 Task: Filter people by current company Google.
Action: Mouse moved to (379, 149)
Screenshot: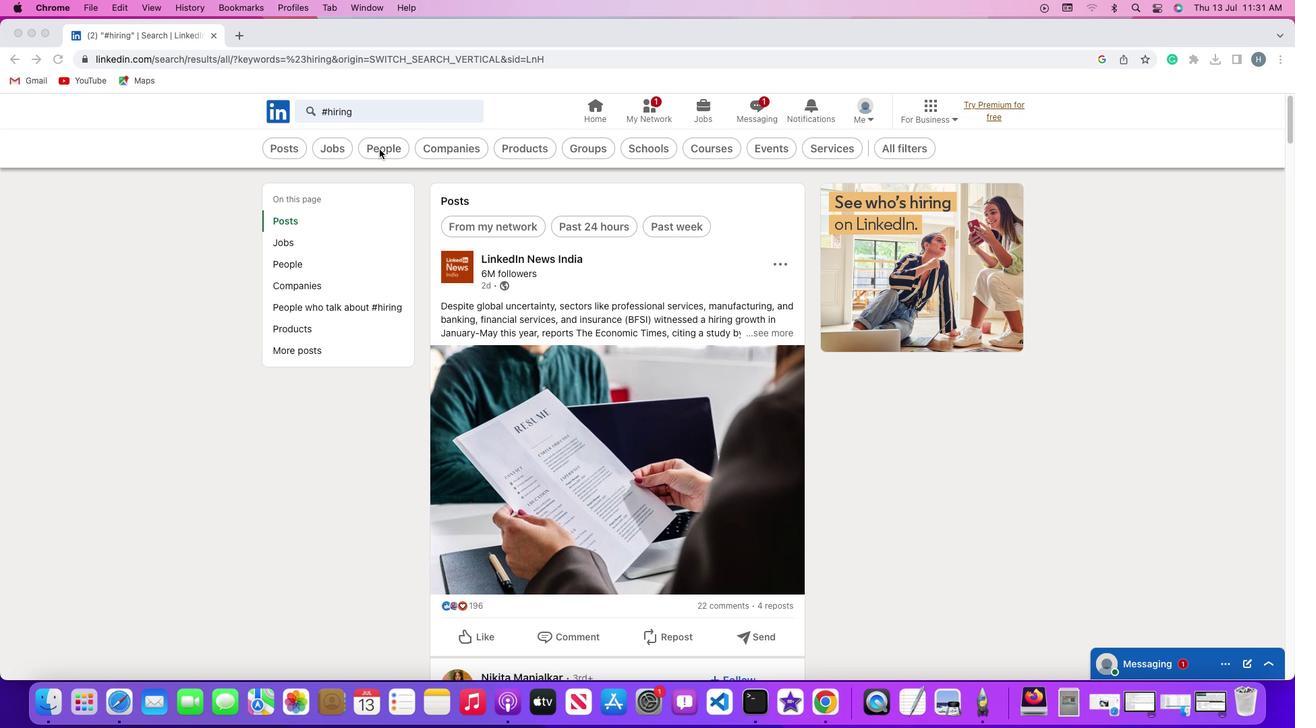 
Action: Mouse pressed left at (379, 149)
Screenshot: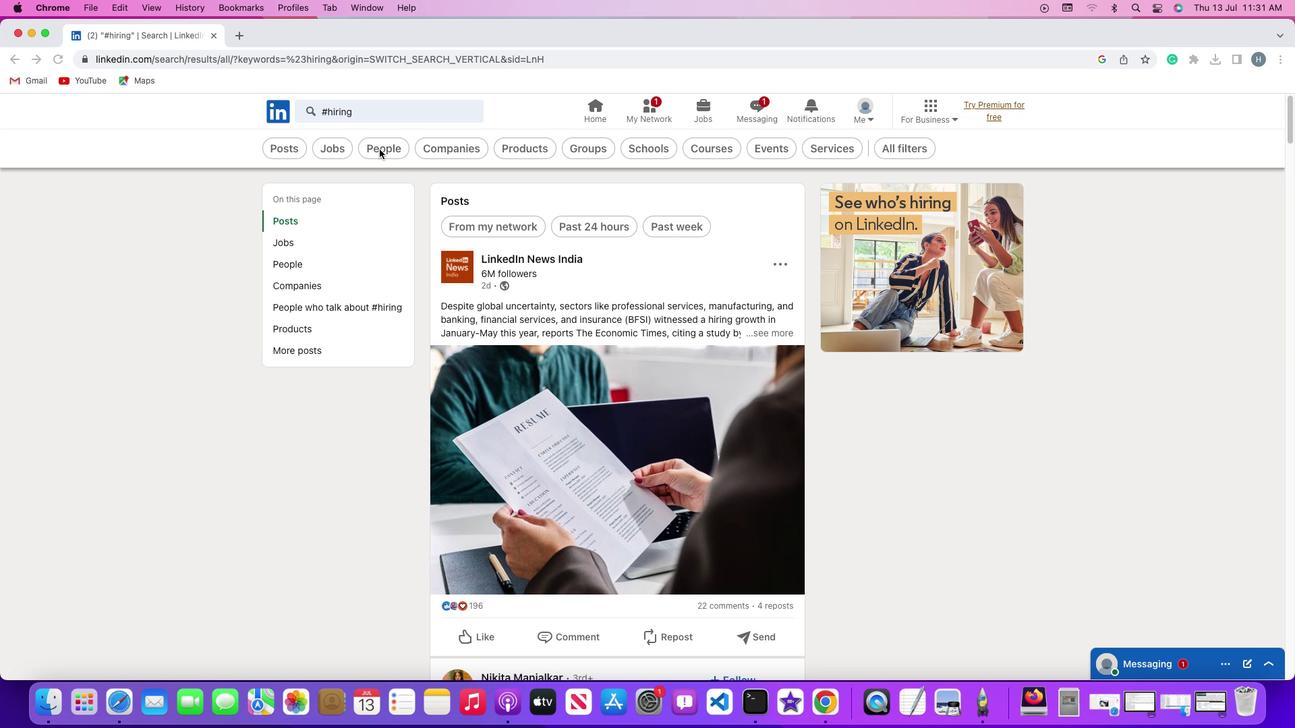 
Action: Mouse moved to (379, 149)
Screenshot: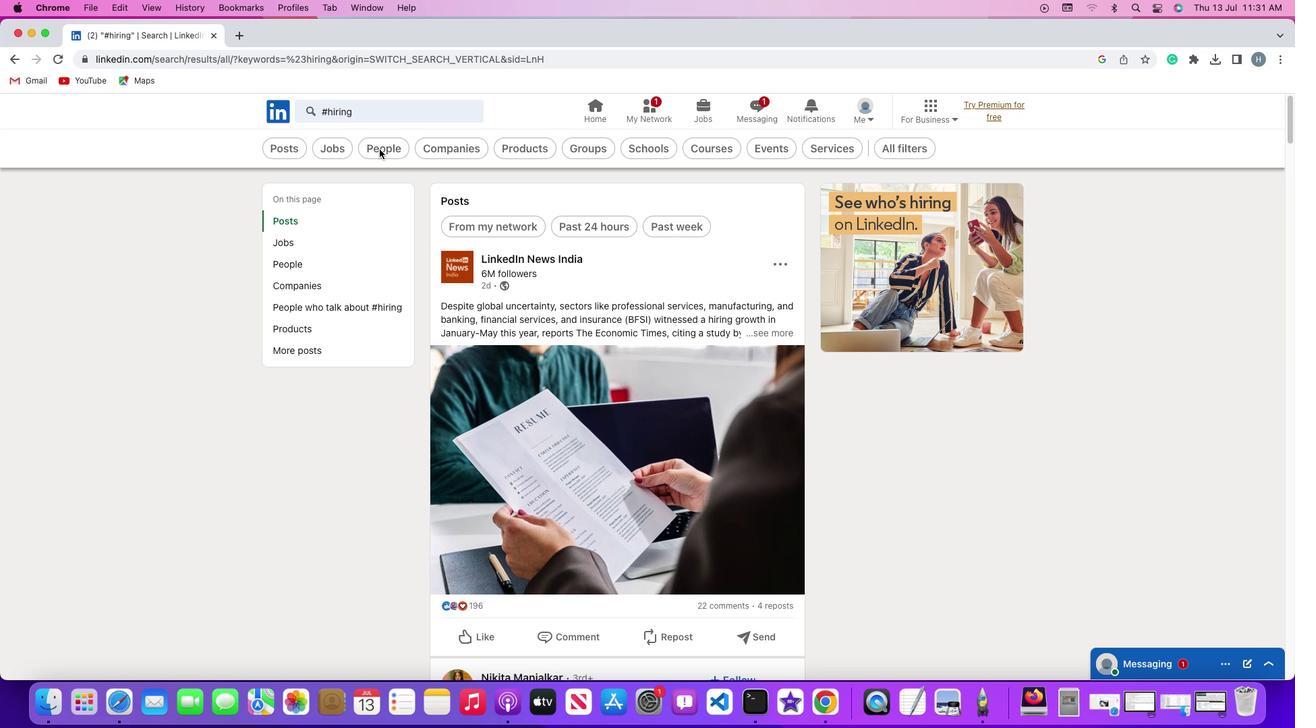 
Action: Mouse pressed left at (379, 149)
Screenshot: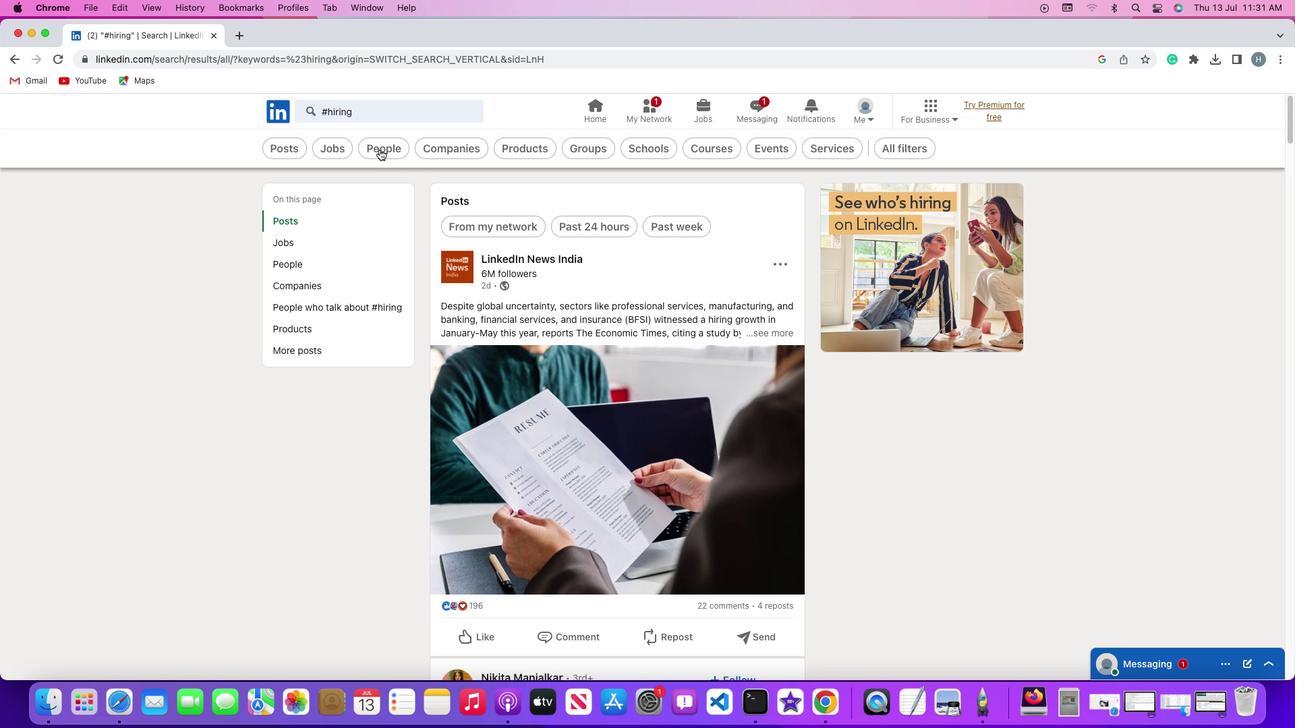
Action: Mouse moved to (627, 146)
Screenshot: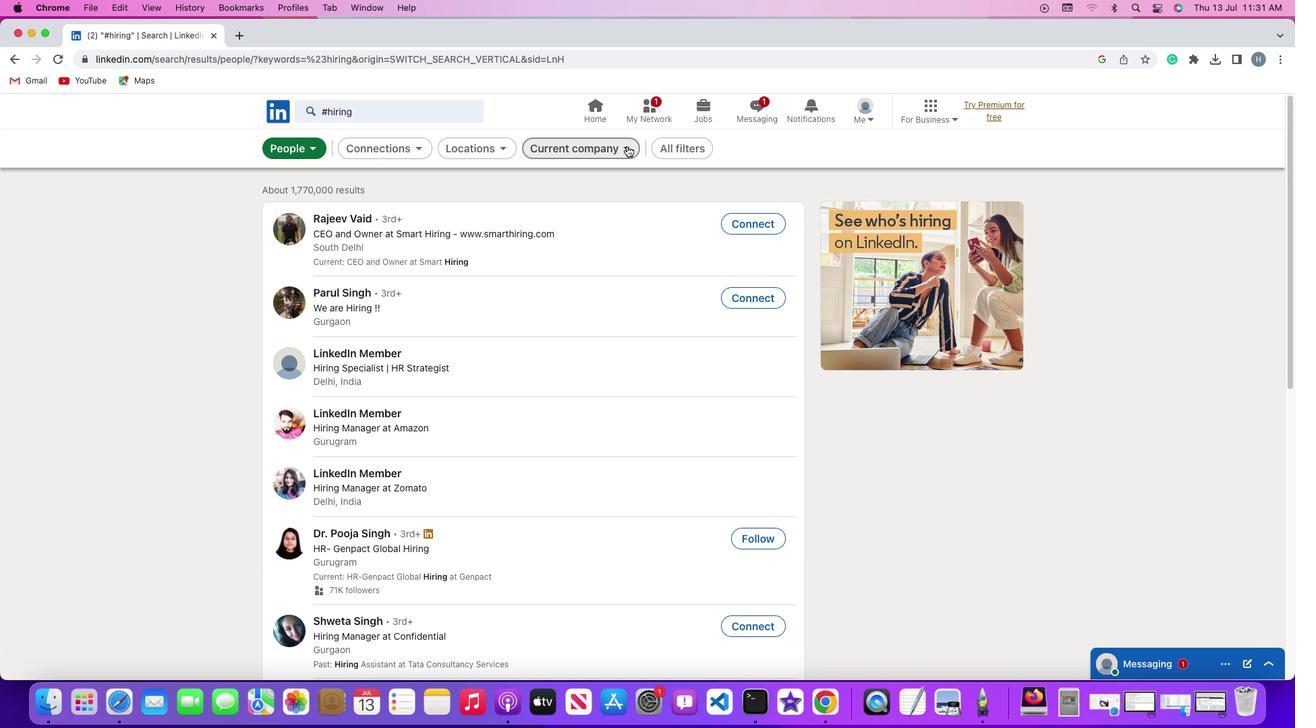 
Action: Mouse pressed left at (627, 146)
Screenshot: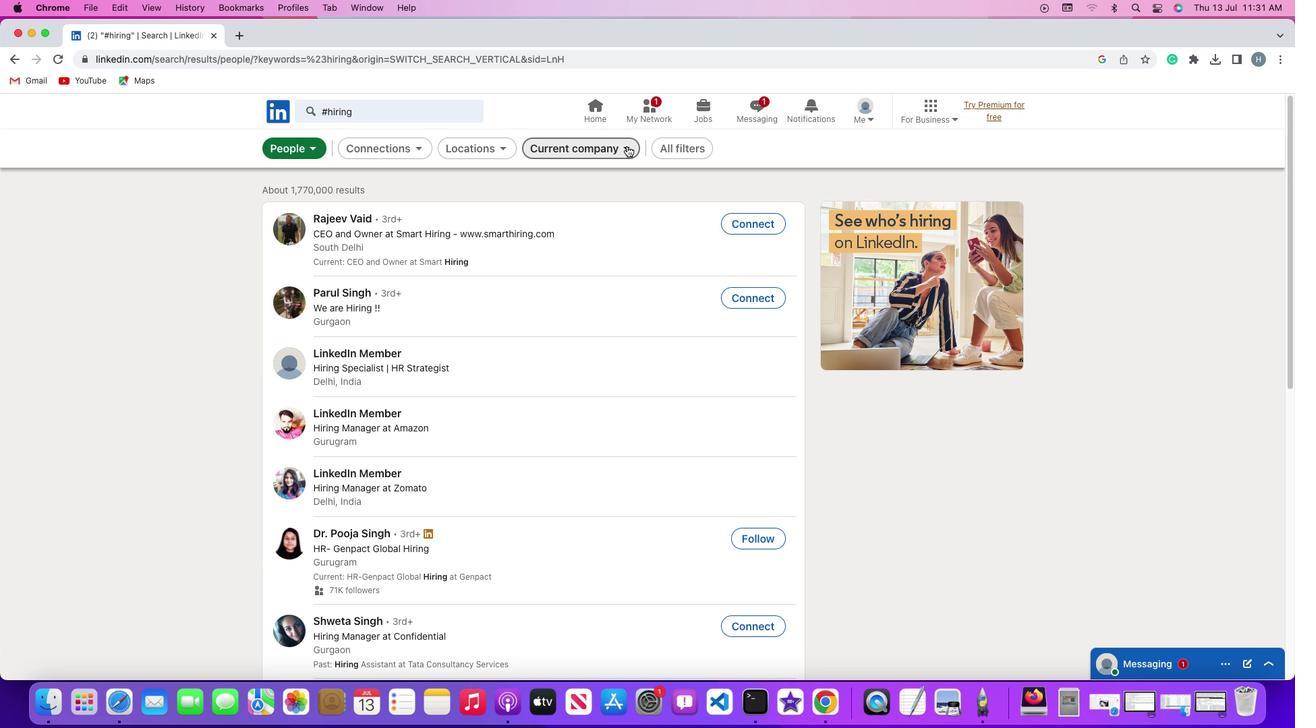 
Action: Mouse moved to (493, 307)
Screenshot: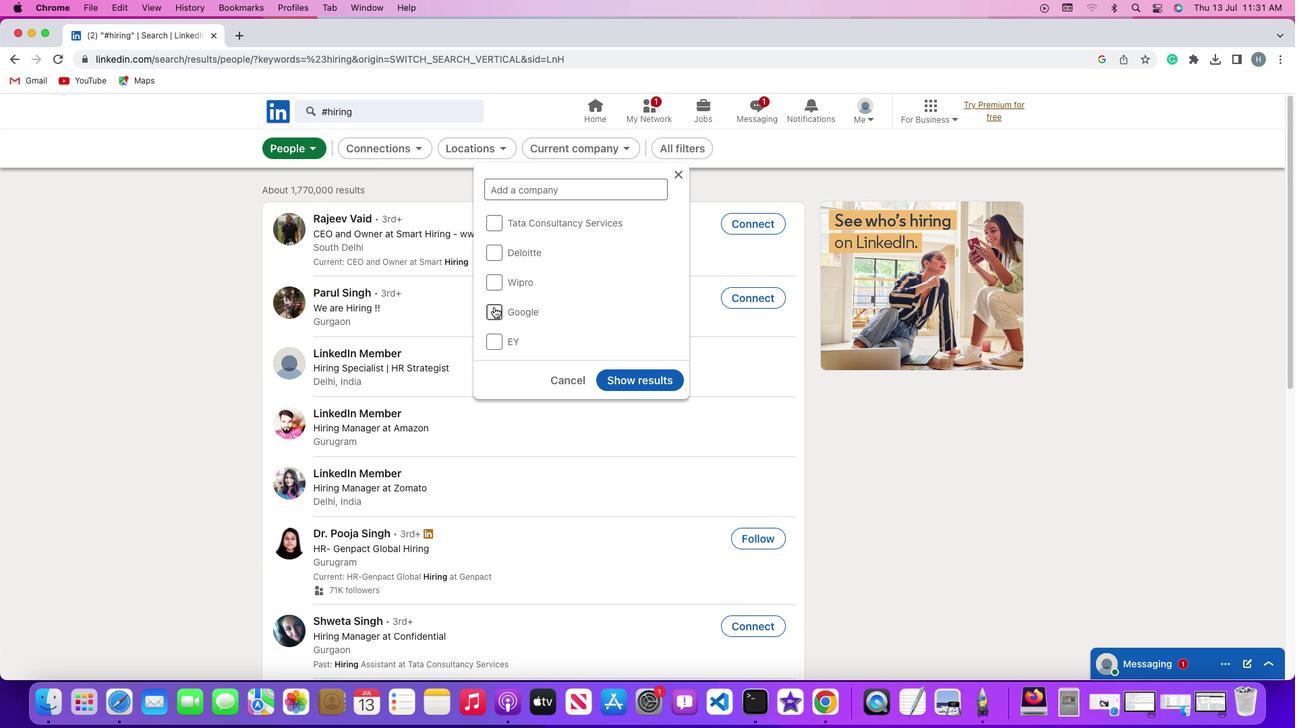 
Action: Mouse pressed left at (493, 307)
Screenshot: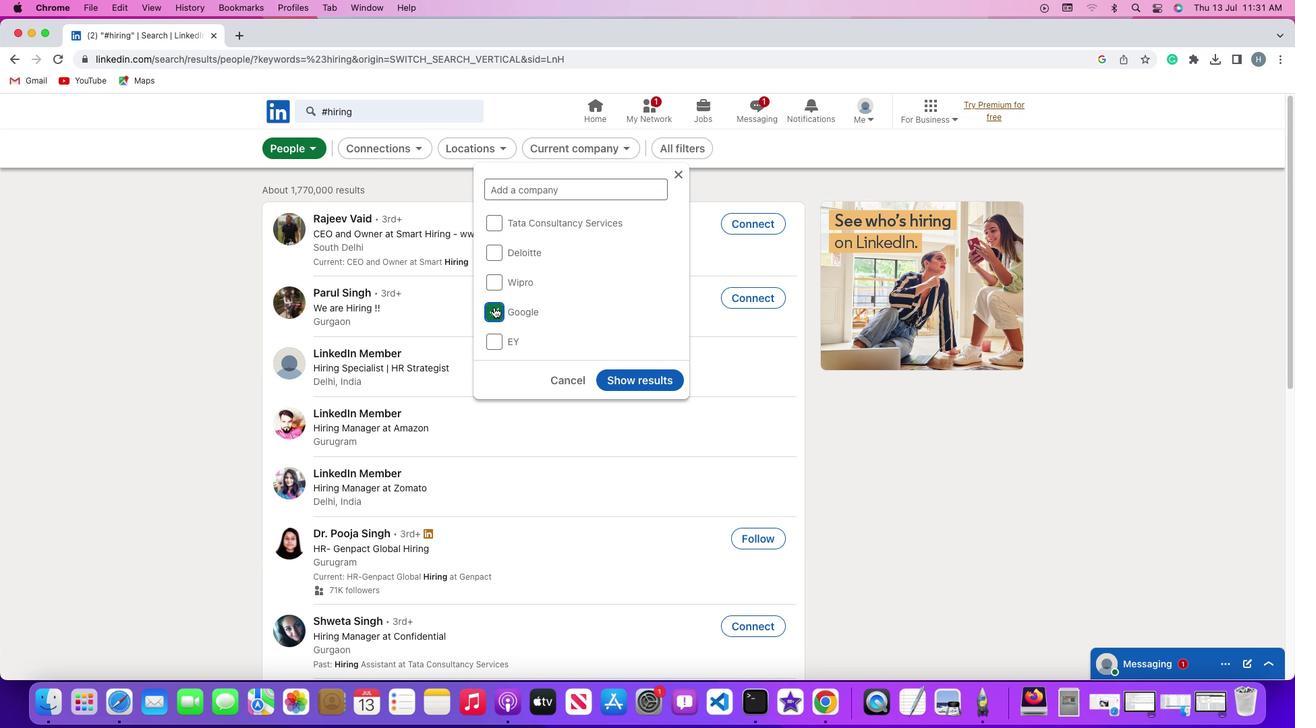 
Action: Mouse moved to (636, 381)
Screenshot: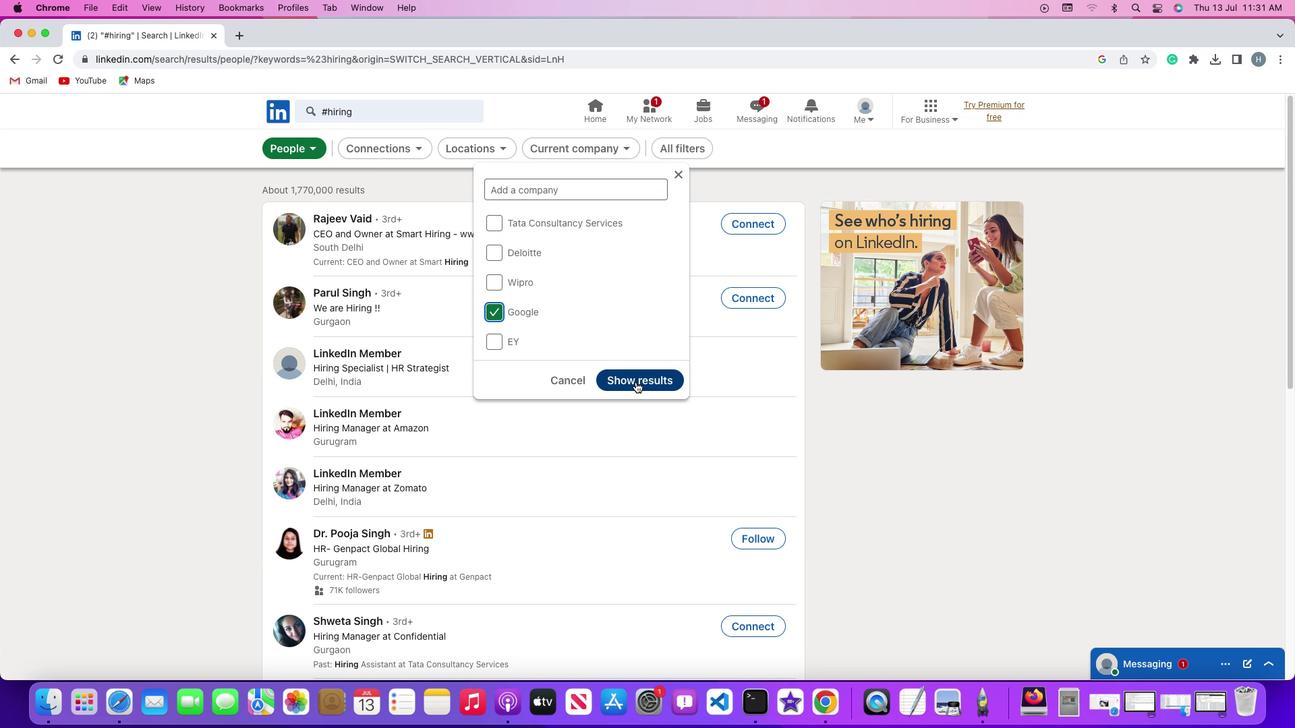 
Action: Mouse pressed left at (636, 381)
Screenshot: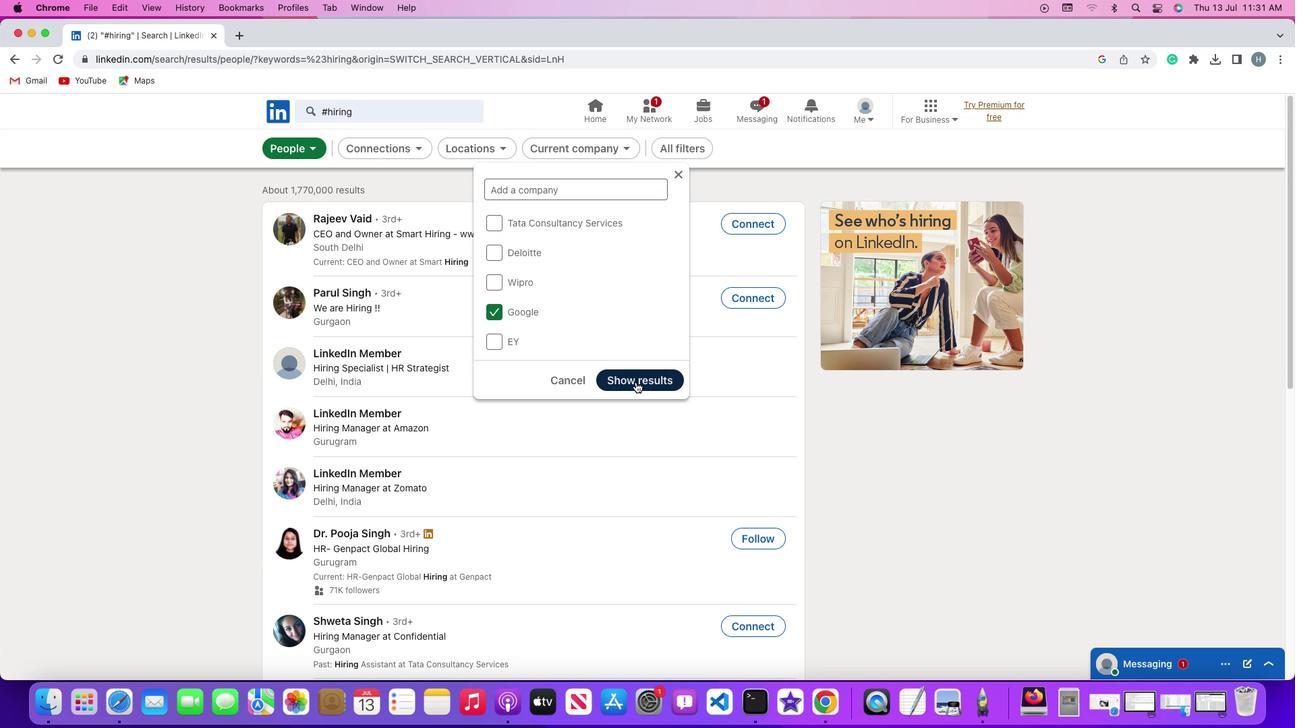 
Action: Mouse moved to (673, 232)
Screenshot: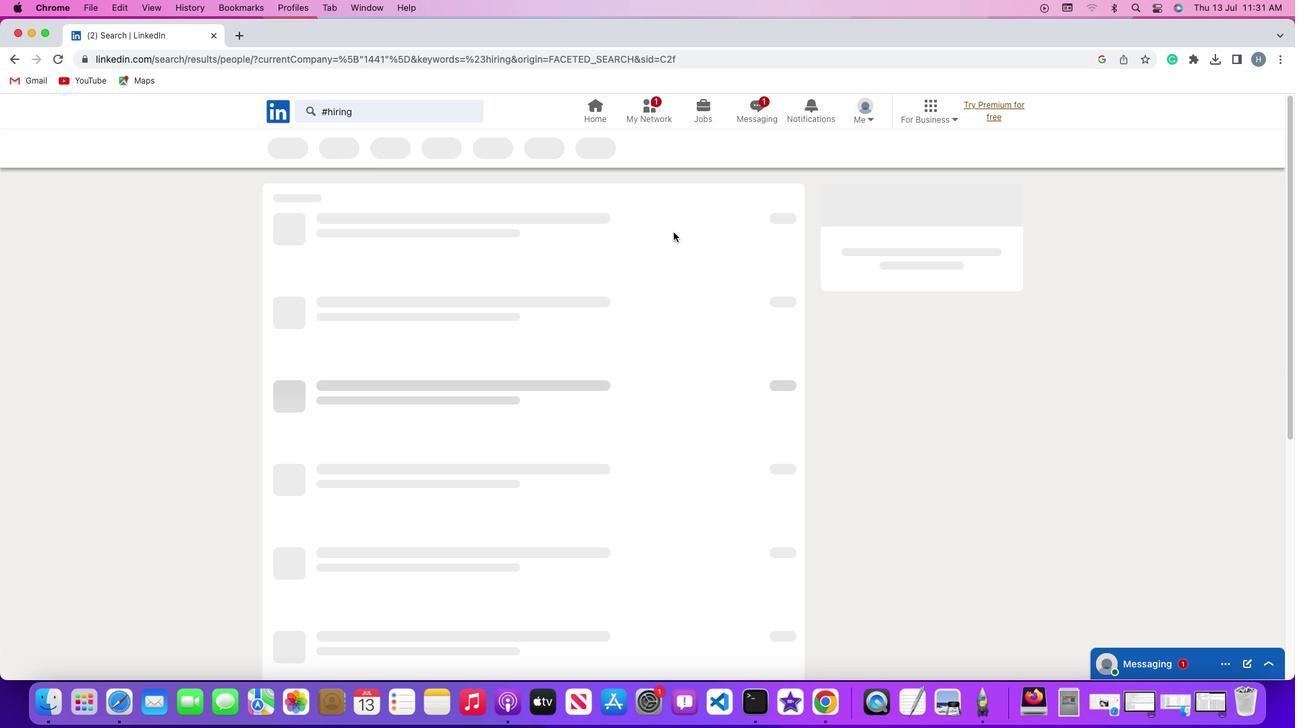 
